 Task: Measure the distance between Nashville and Nashville Zoo.
Action: Key pressed ashville
Screenshot: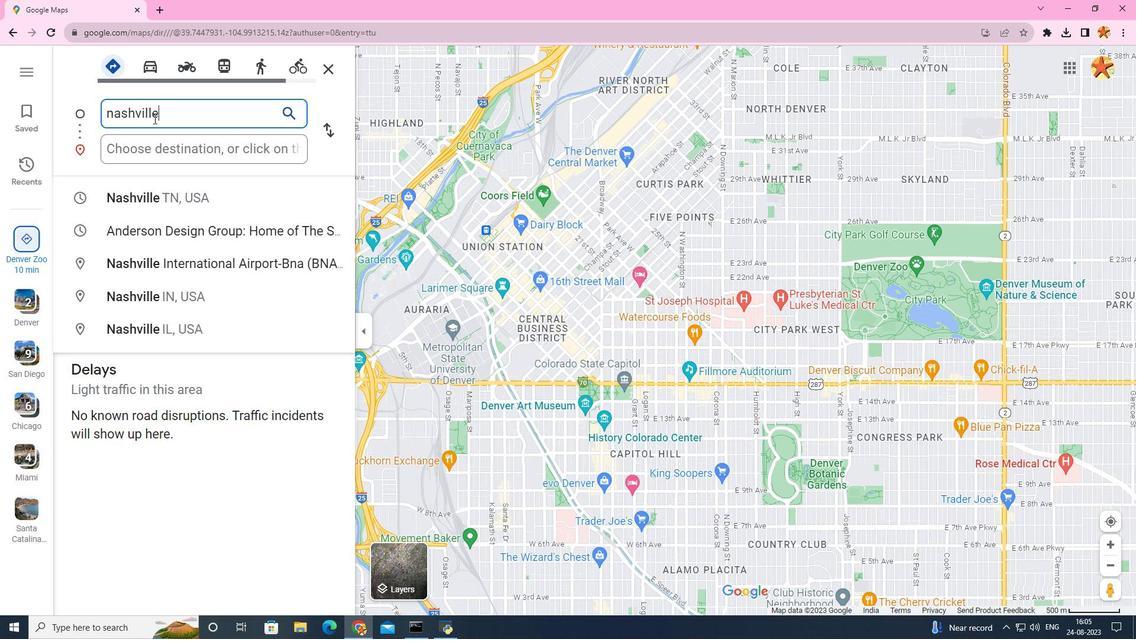 
Action: Mouse moved to (148, 191)
Screenshot: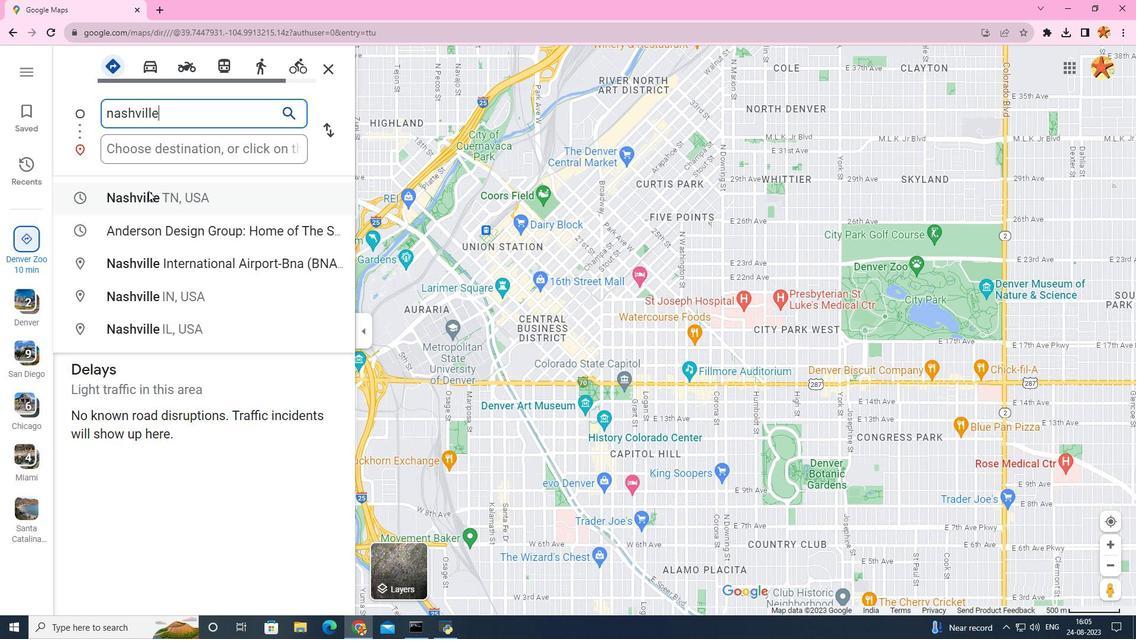 
Action: Mouse pressed left at (148, 191)
Screenshot: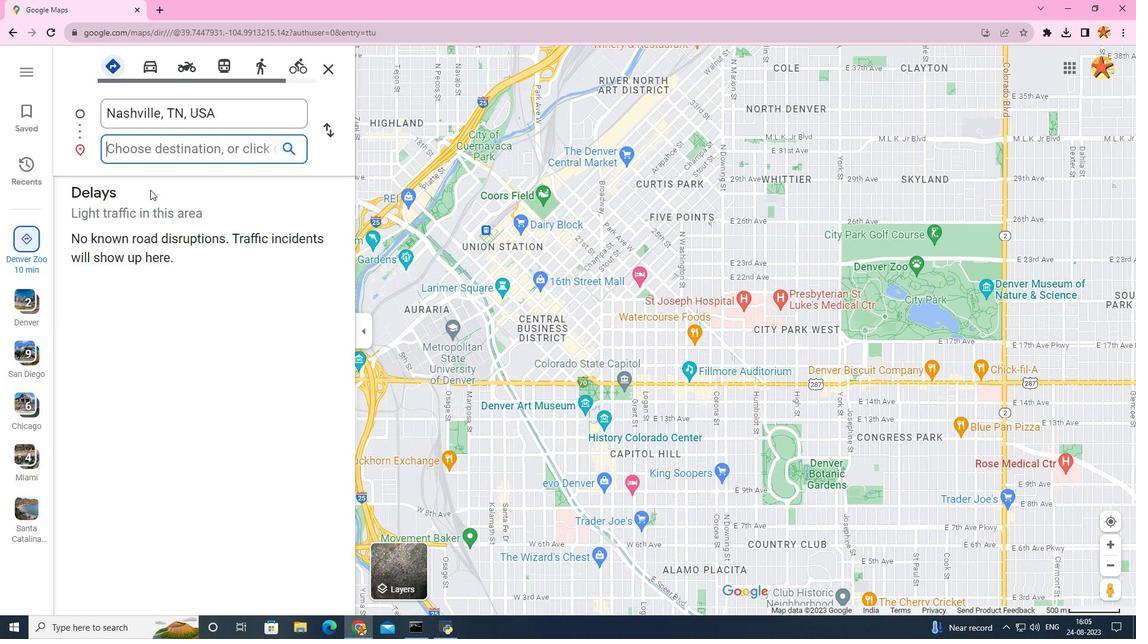 
Action: Mouse moved to (179, 147)
Screenshot: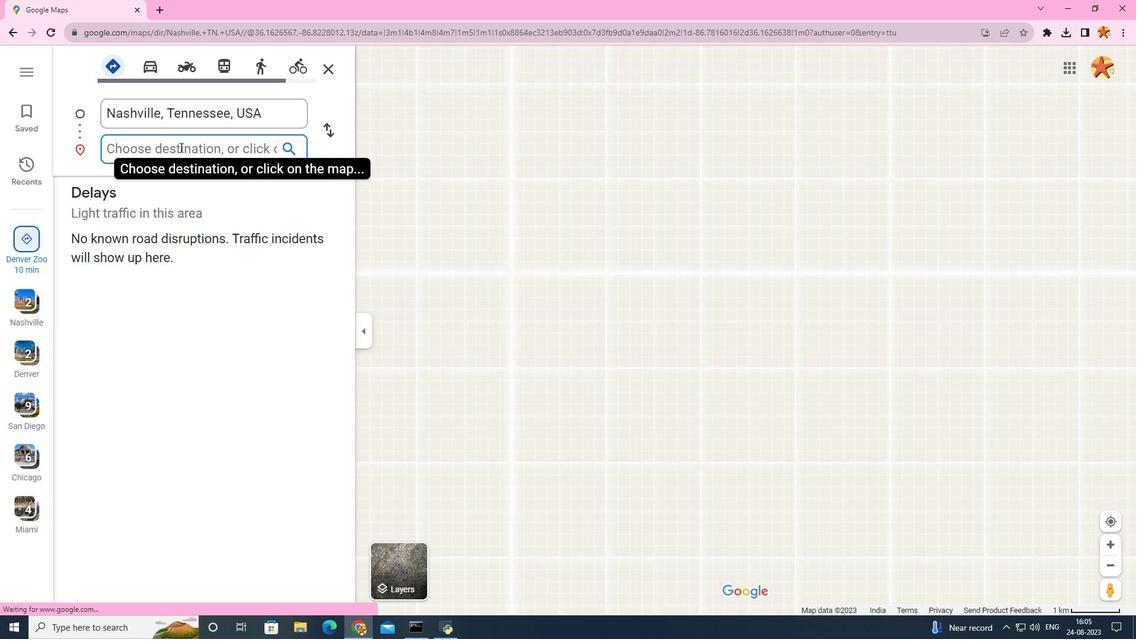 
Action: Mouse pressed left at (179, 147)
Screenshot: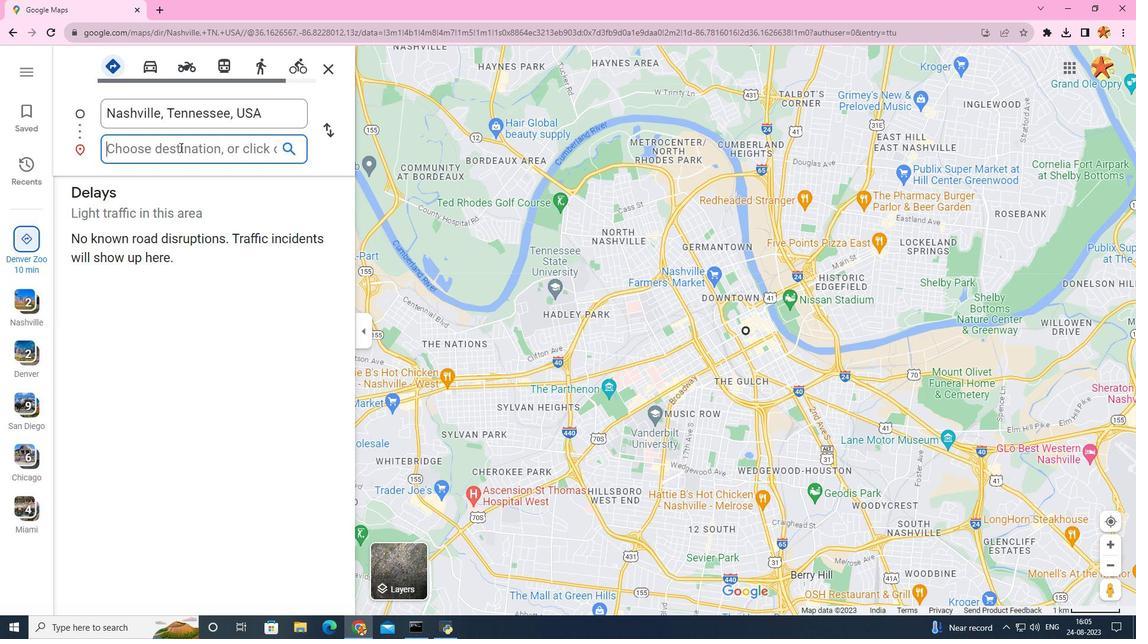 
Action: Mouse moved to (201, 136)
Screenshot: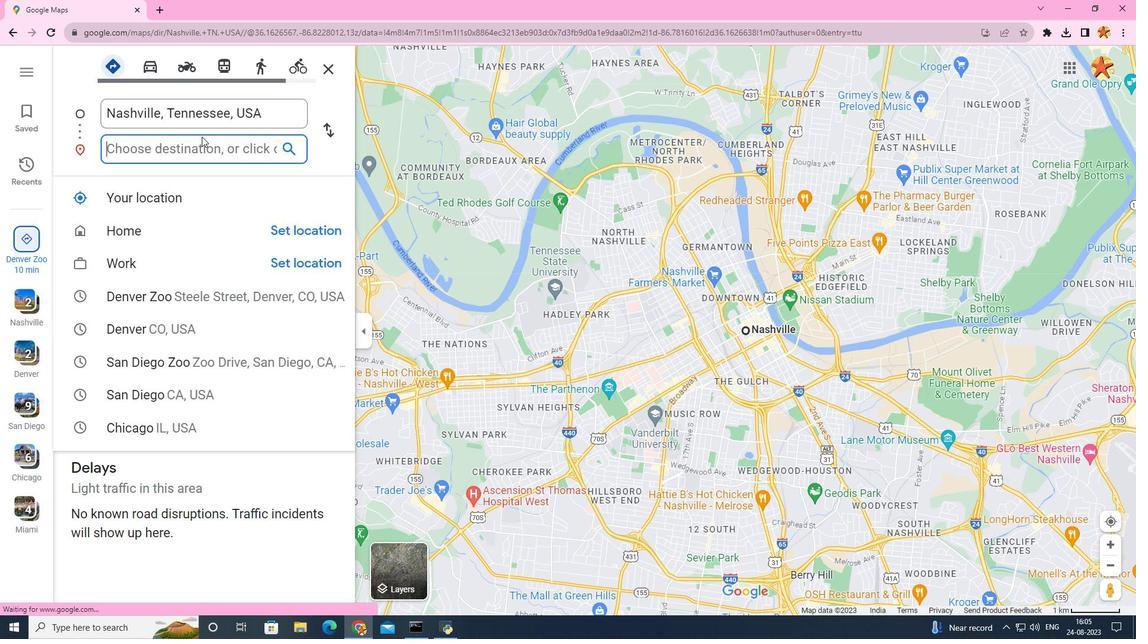 
Action: Key pressed nashville<Key.space>zo
Screenshot: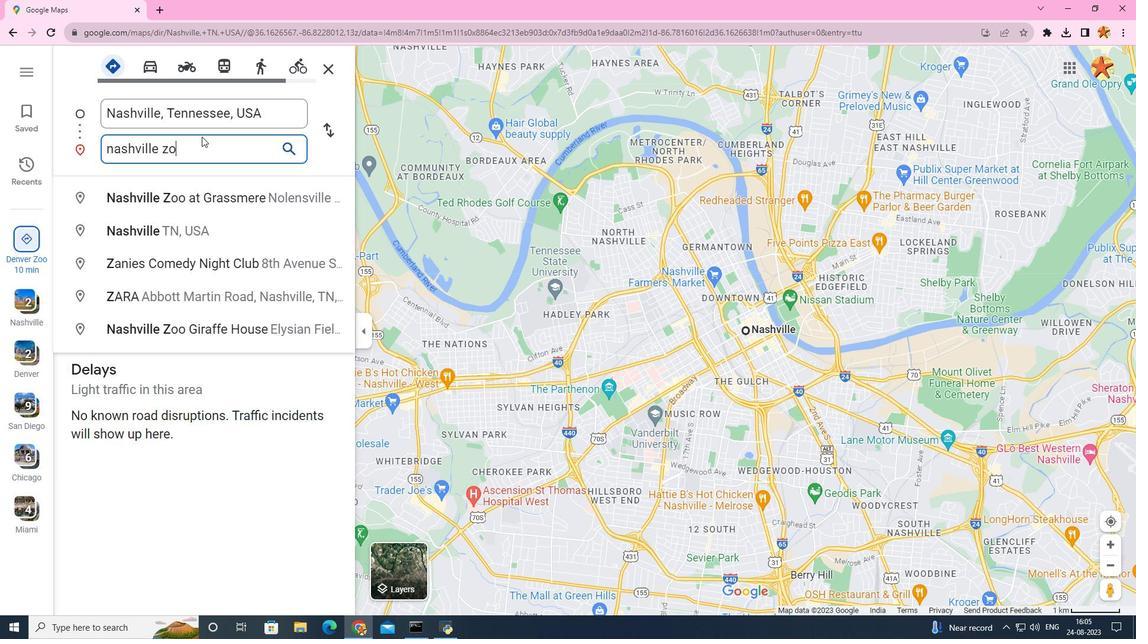 
Action: Mouse moved to (188, 190)
Screenshot: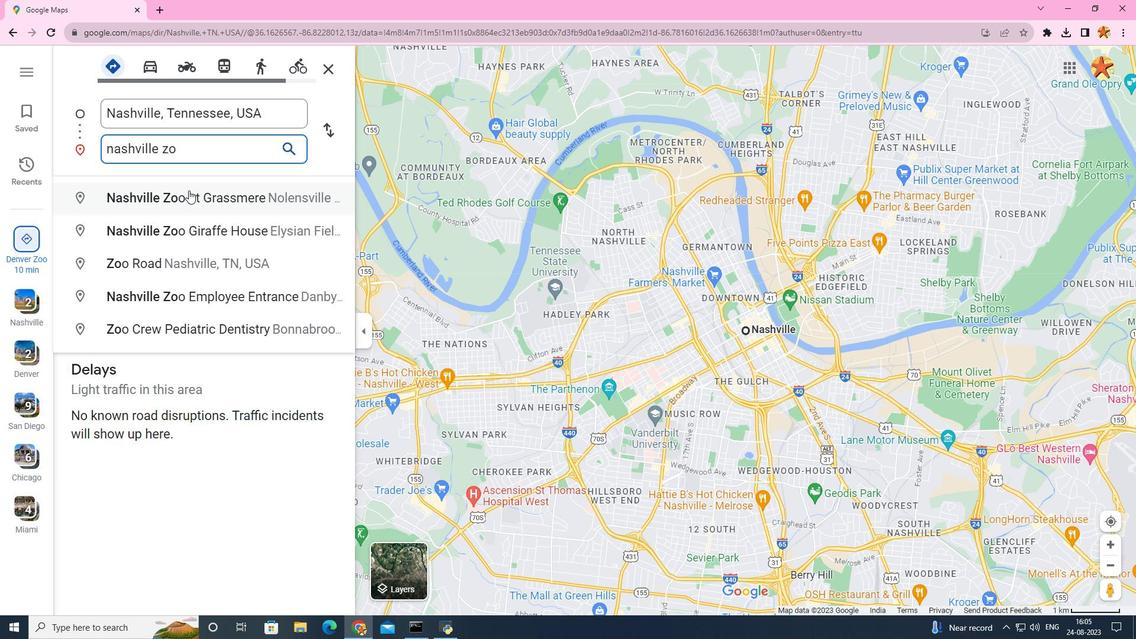 
Action: Mouse pressed left at (188, 190)
Screenshot: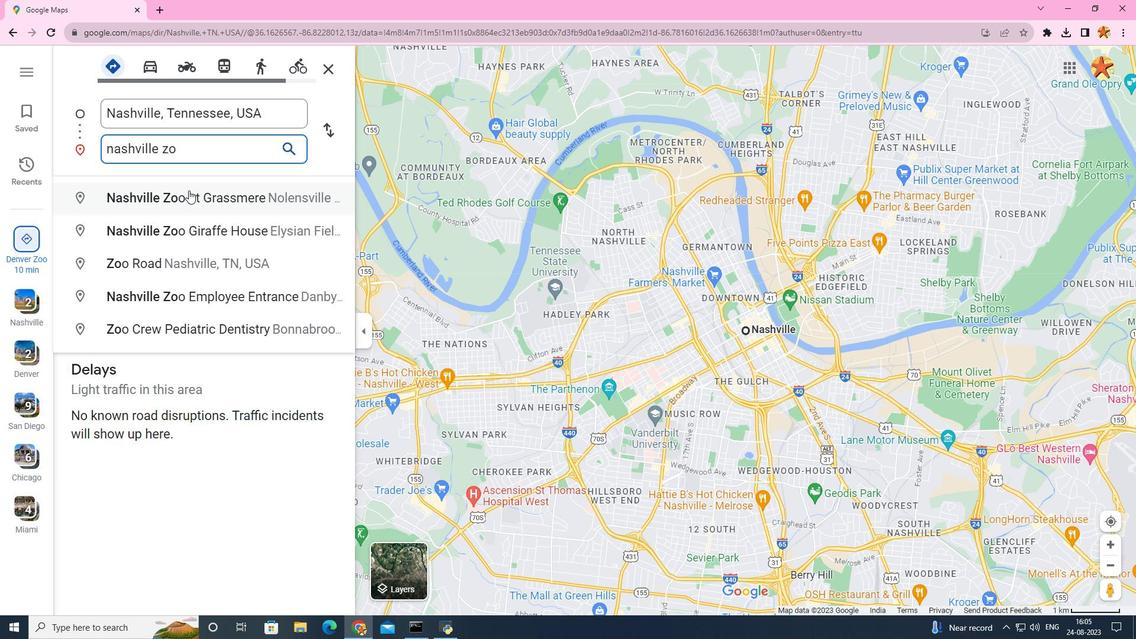 
Action: Mouse moved to (659, 566)
Screenshot: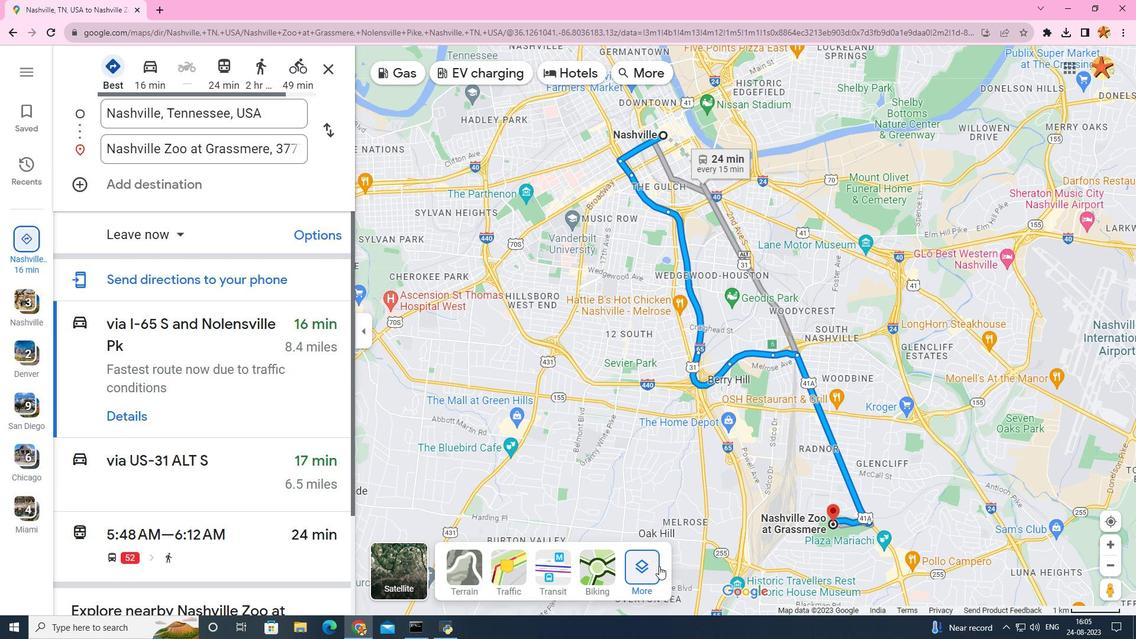 
Action: Mouse pressed left at (659, 566)
Screenshot: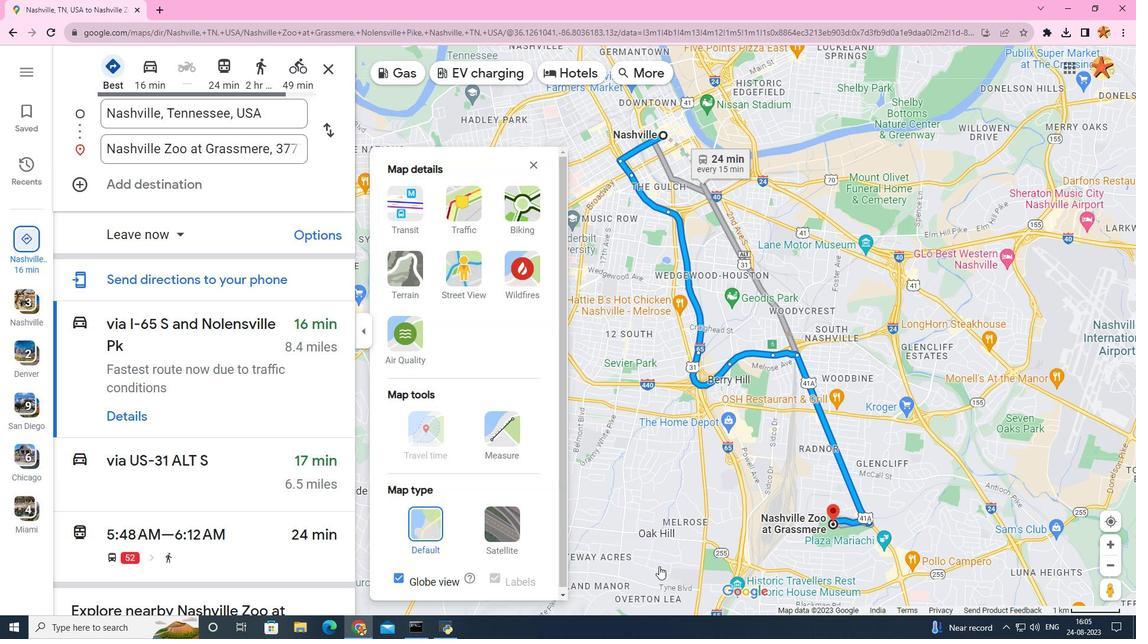 
Action: Mouse moved to (490, 431)
Screenshot: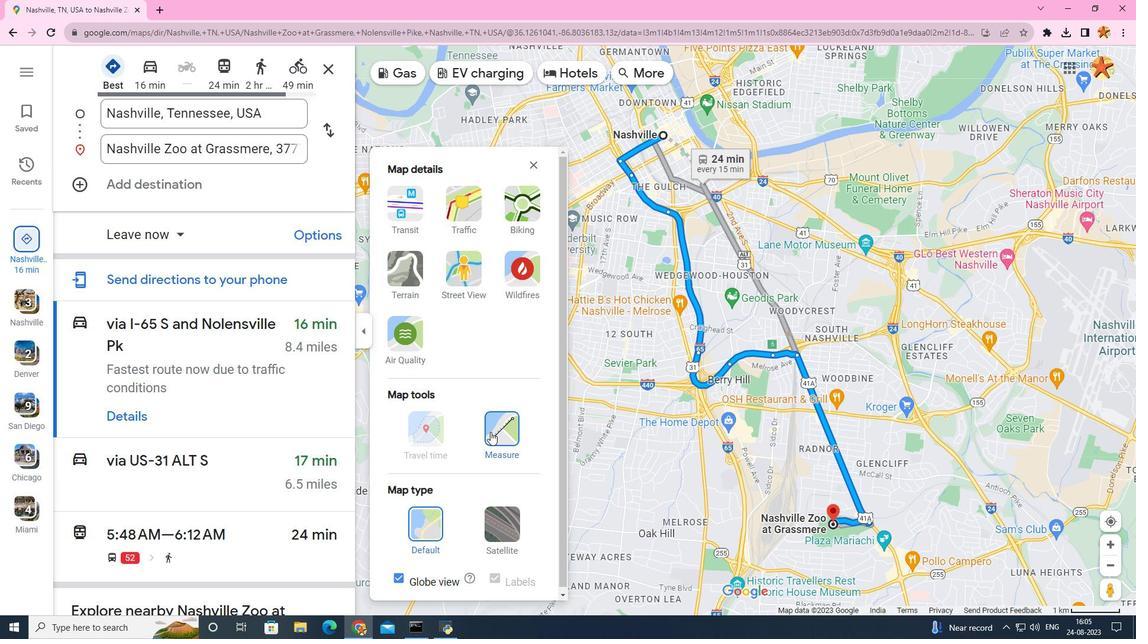 
Action: Mouse pressed left at (490, 431)
Screenshot: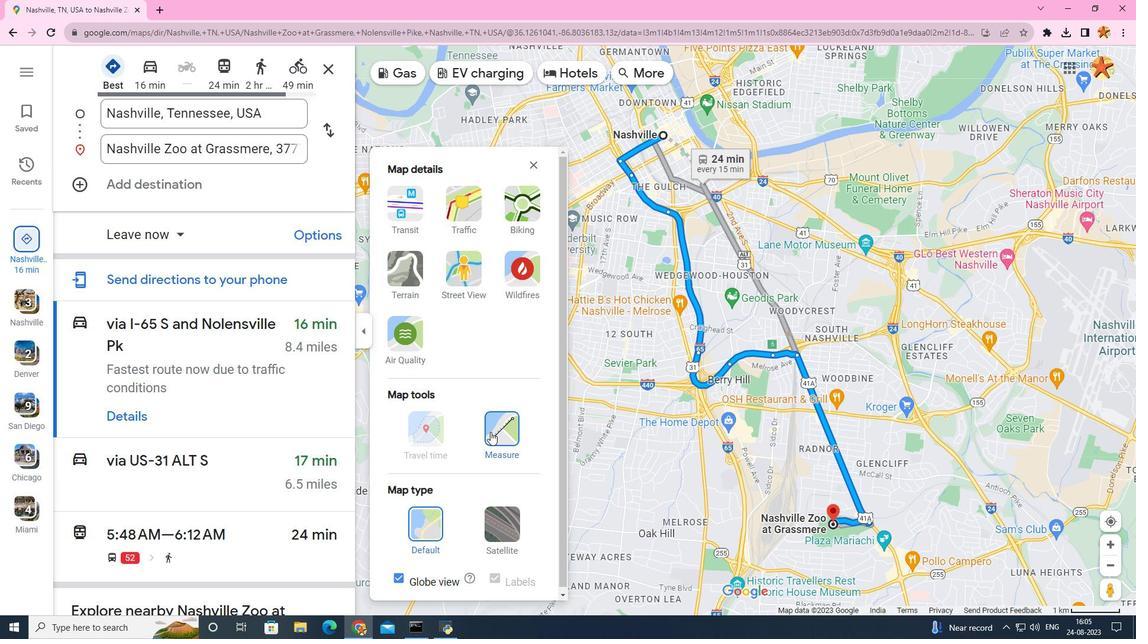 
Action: Mouse moved to (832, 526)
Screenshot: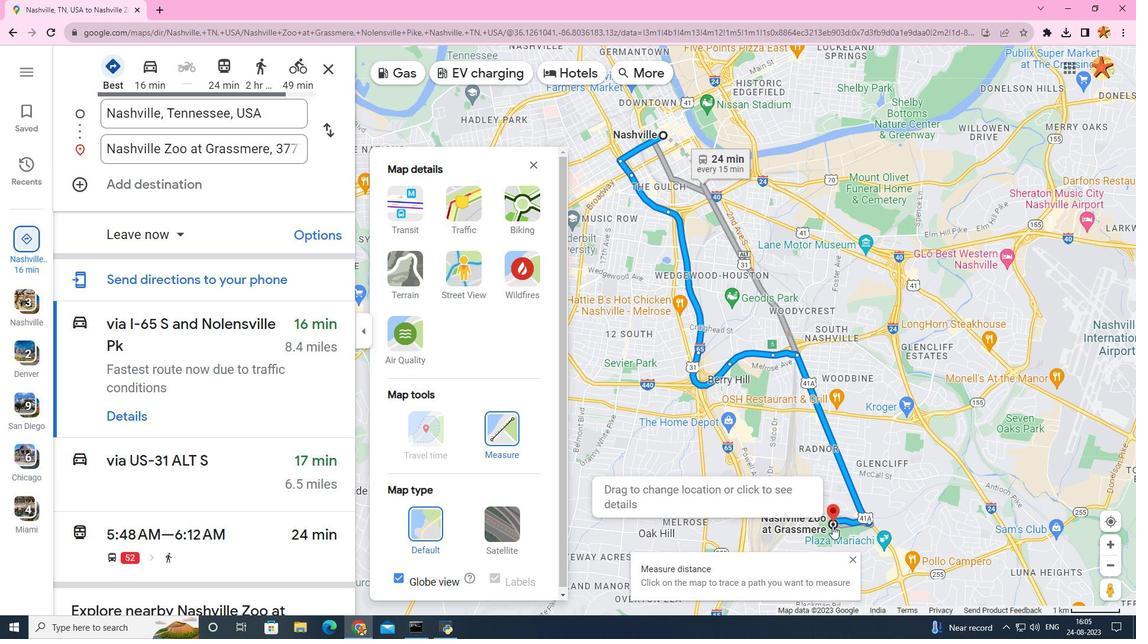 
Action: Mouse pressed left at (832, 526)
Screenshot: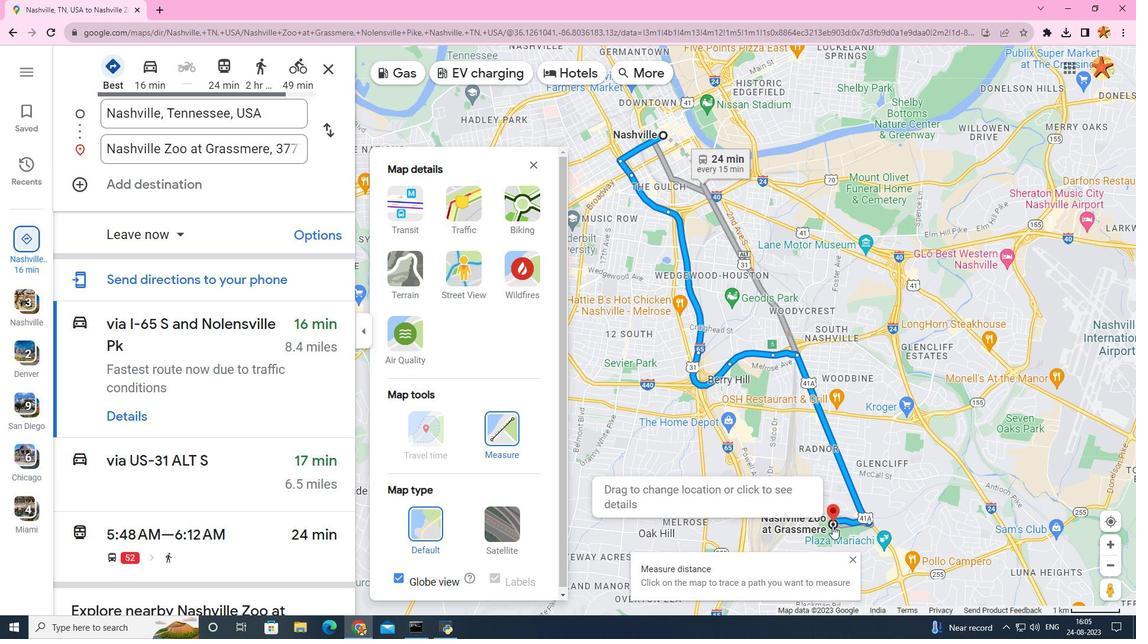
Action: Mouse moved to (662, 134)
Screenshot: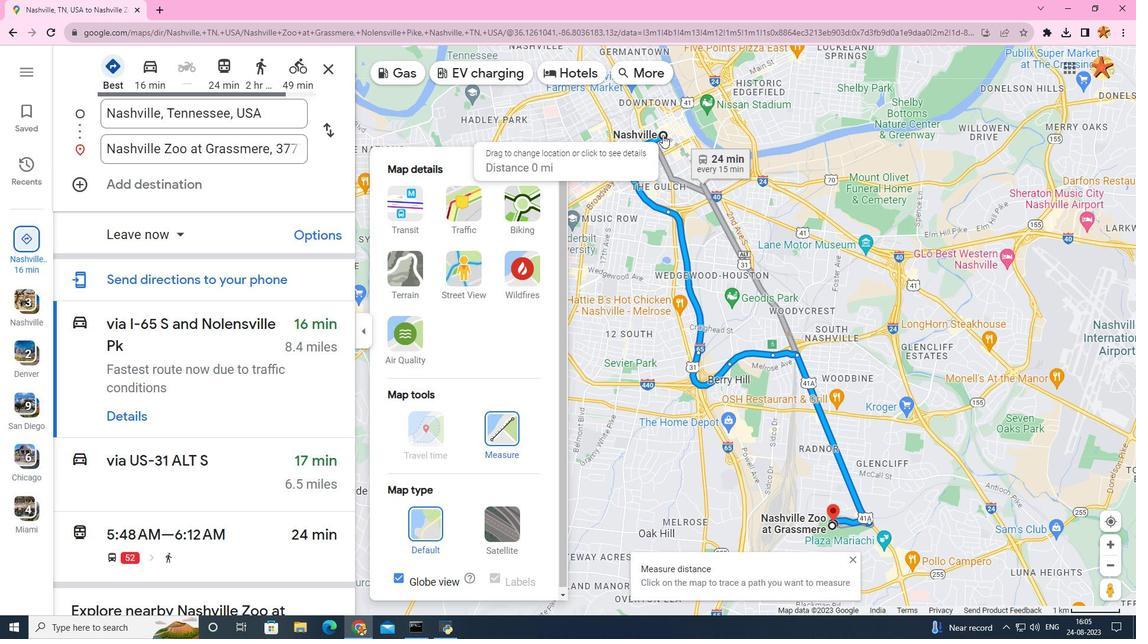 
Action: Mouse pressed left at (662, 134)
Screenshot: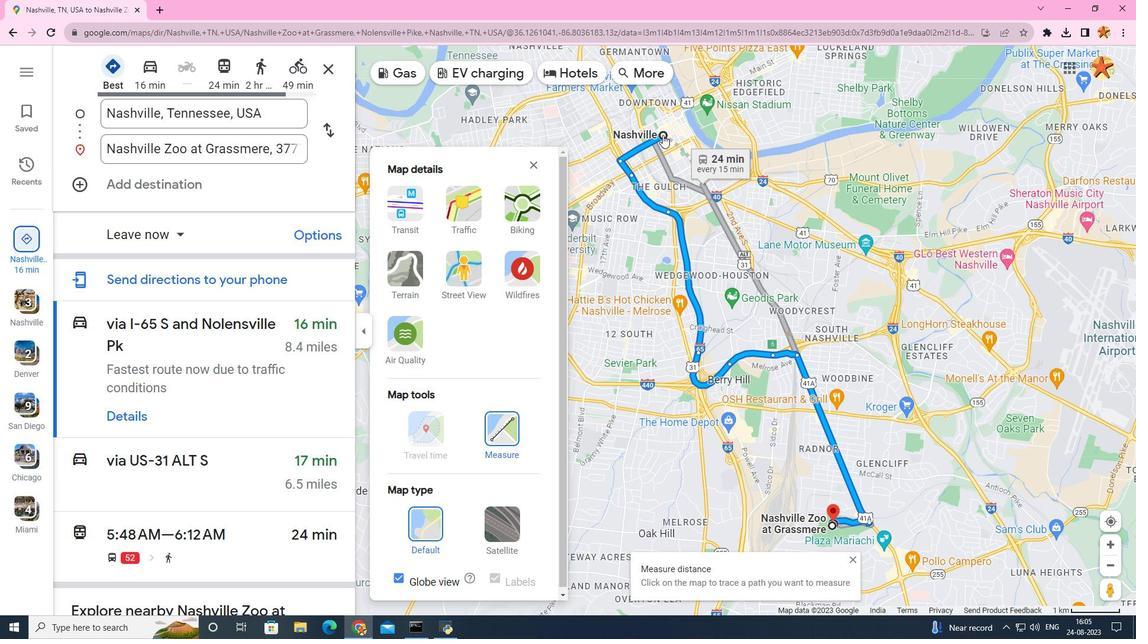 
Action: Mouse moved to (972, 387)
Screenshot: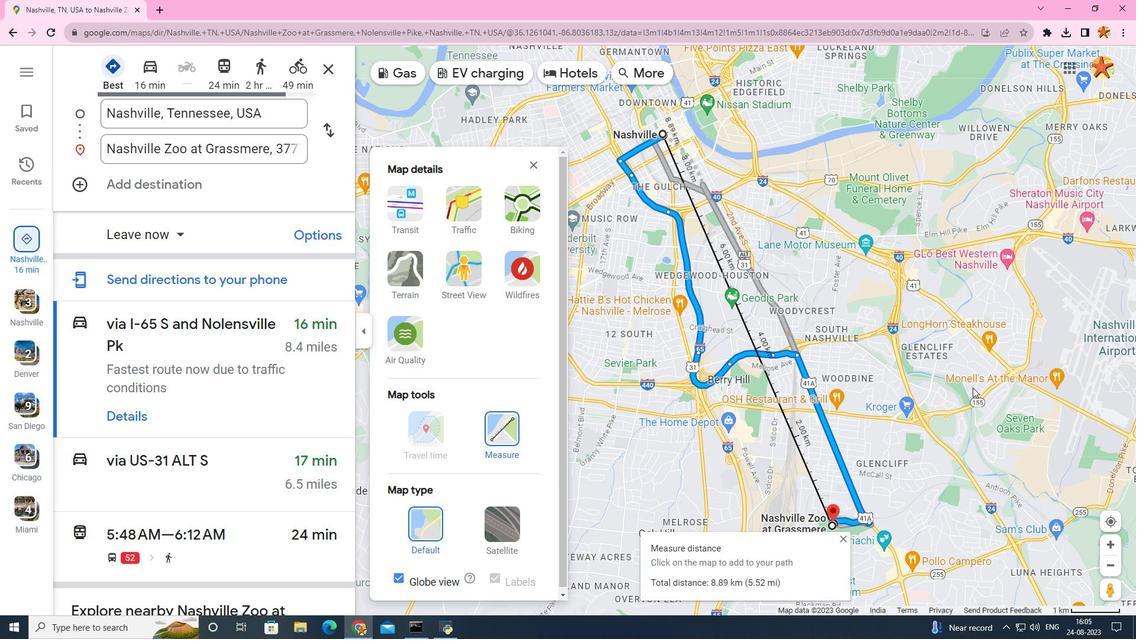 
